 Task: Sort the products in the category "Cider" by unit price (low first).
Action: Mouse moved to (702, 250)
Screenshot: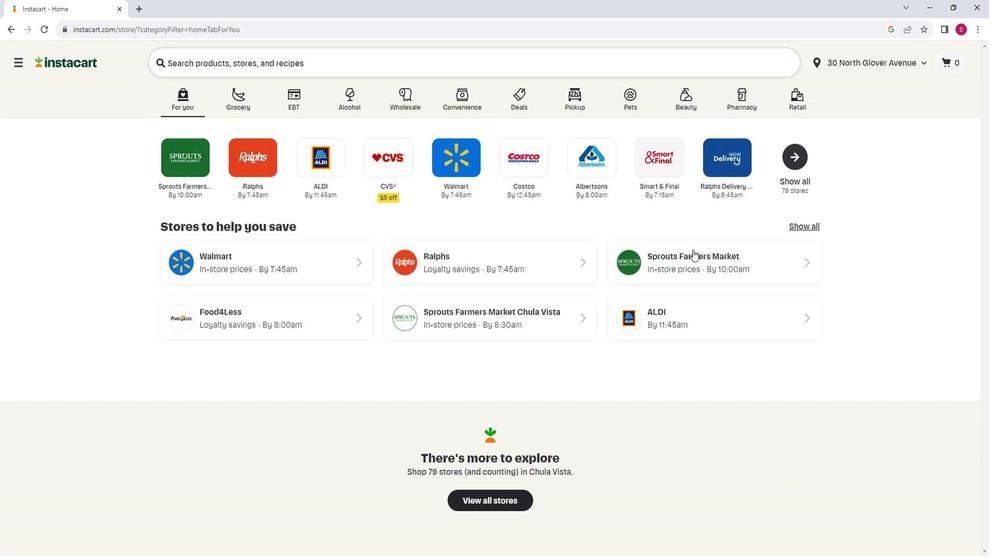 
Action: Mouse pressed left at (702, 250)
Screenshot: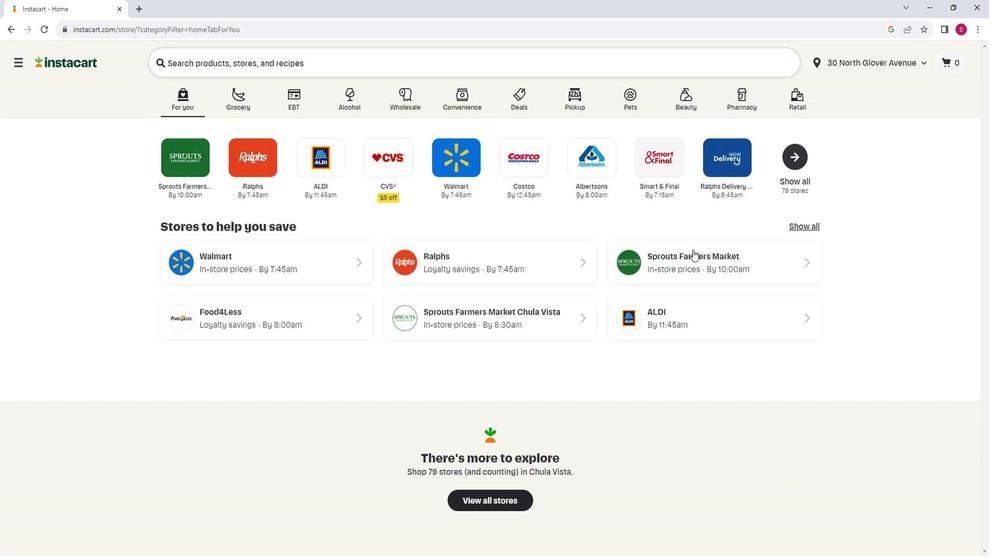 
Action: Mouse moved to (100, 333)
Screenshot: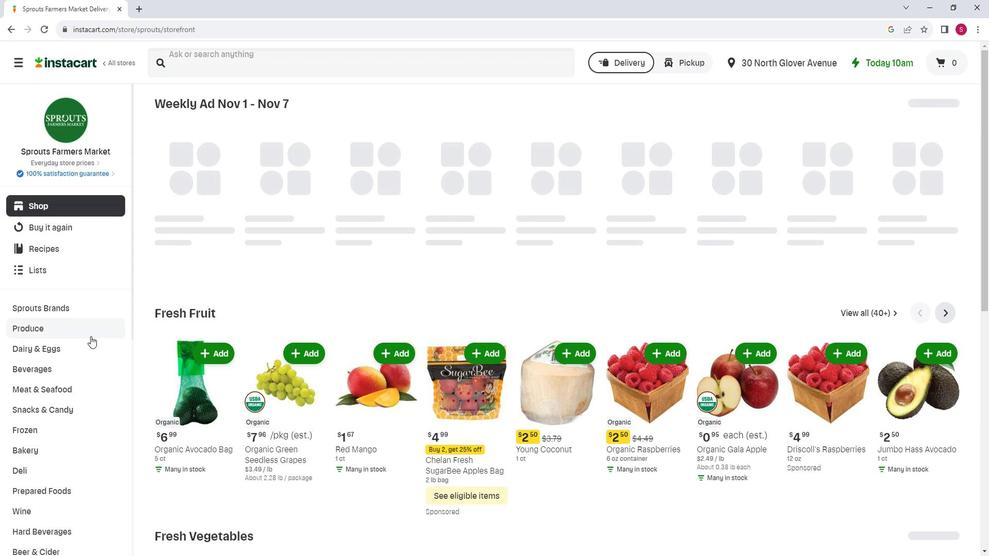 
Action: Mouse scrolled (100, 333) with delta (0, 0)
Screenshot: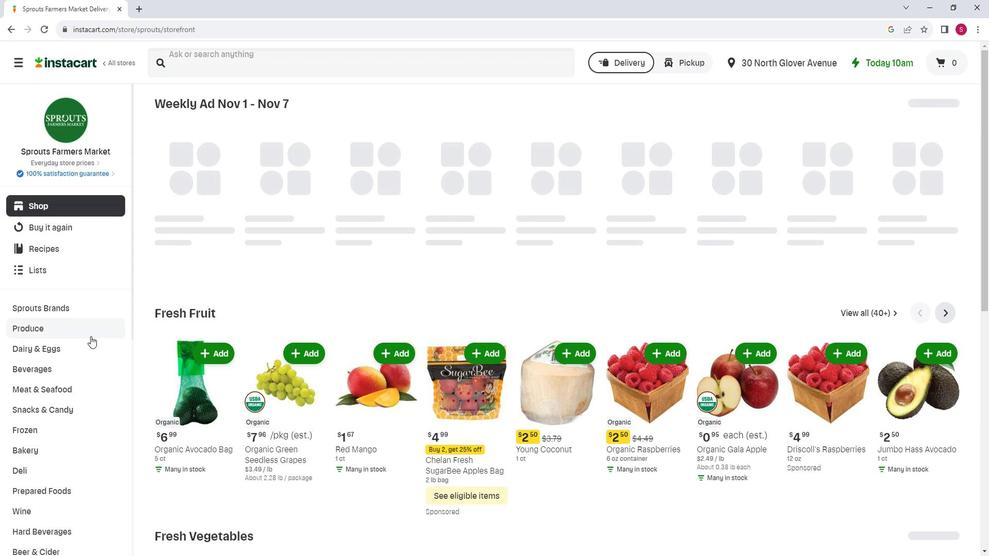
Action: Mouse moved to (100, 334)
Screenshot: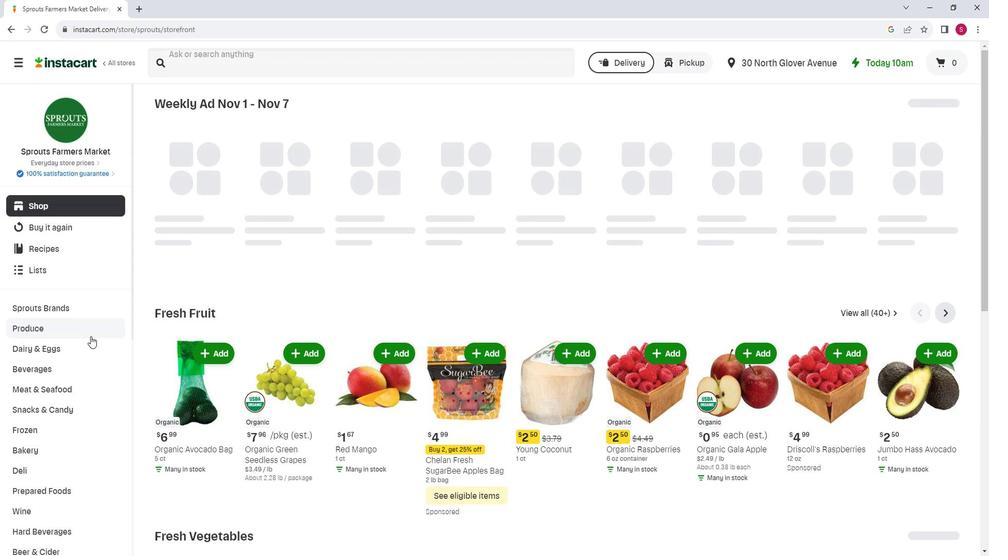 
Action: Mouse scrolled (100, 333) with delta (0, 0)
Screenshot: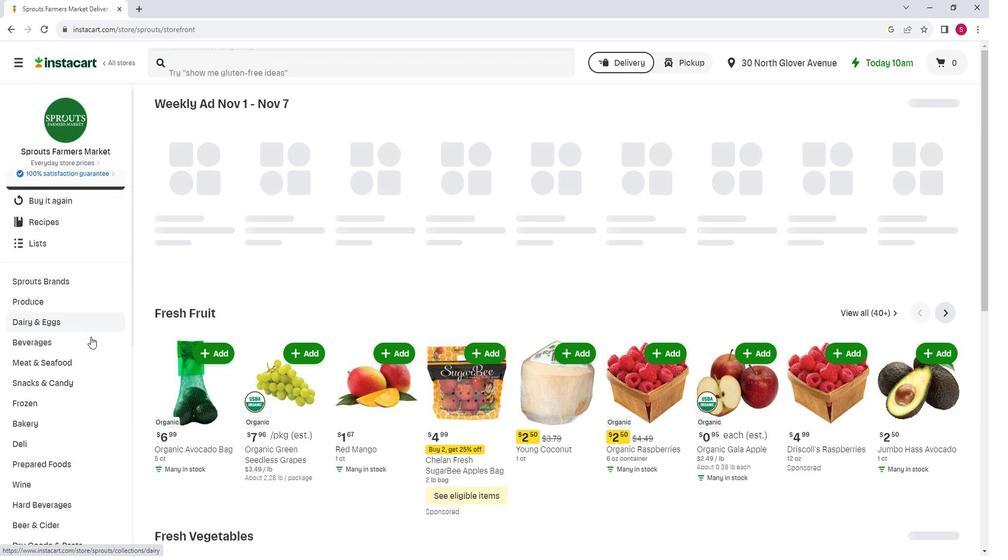 
Action: Mouse moved to (102, 334)
Screenshot: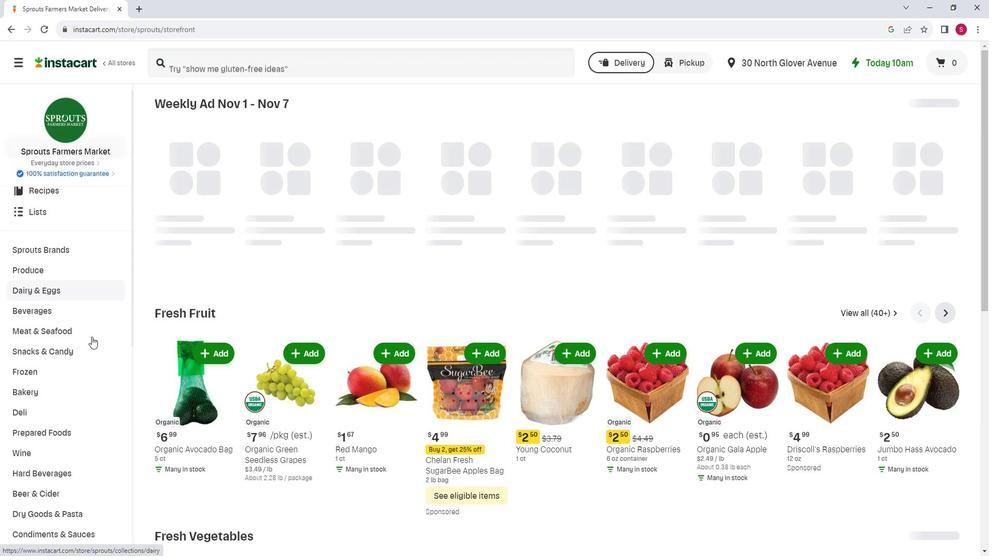 
Action: Mouse scrolled (102, 334) with delta (0, 0)
Screenshot: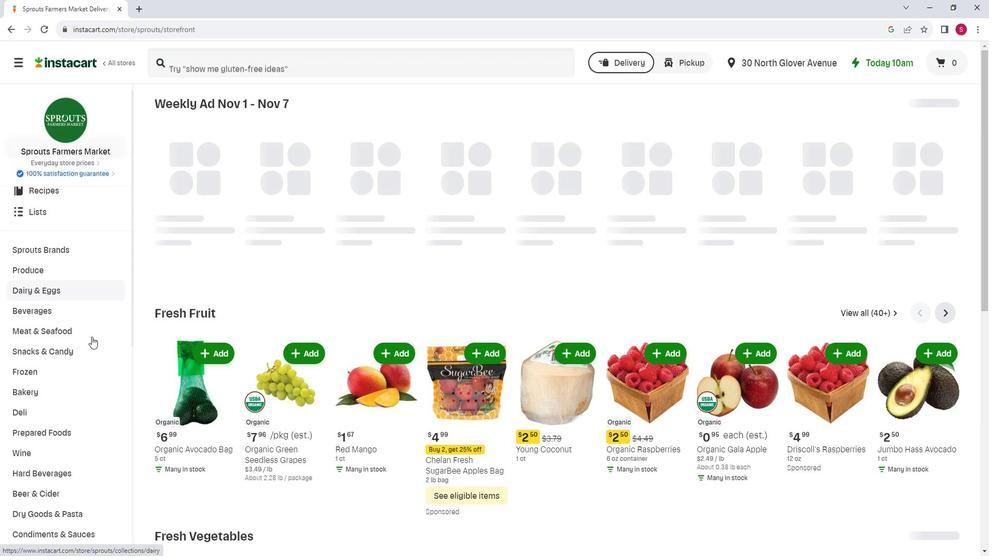 
Action: Mouse moved to (68, 389)
Screenshot: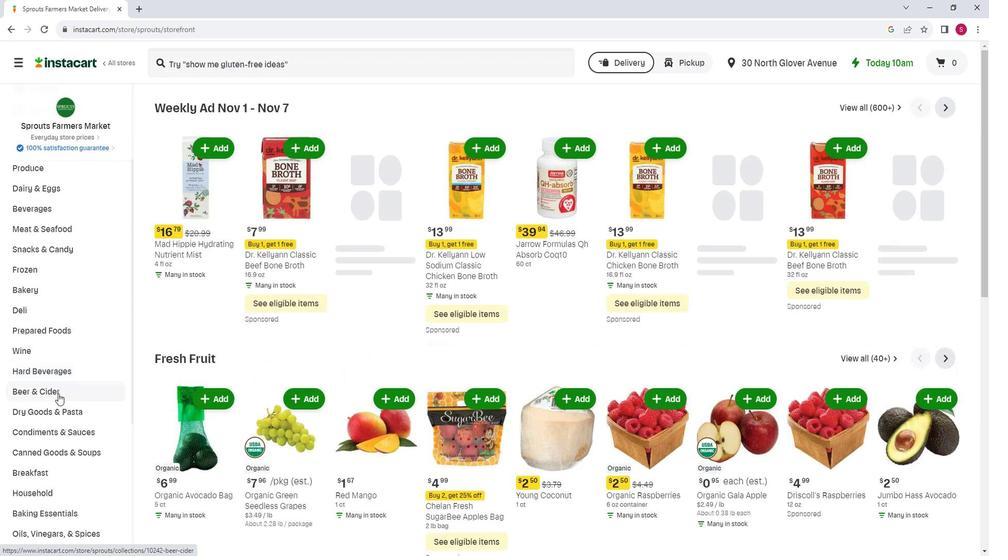 
Action: Mouse pressed left at (68, 389)
Screenshot: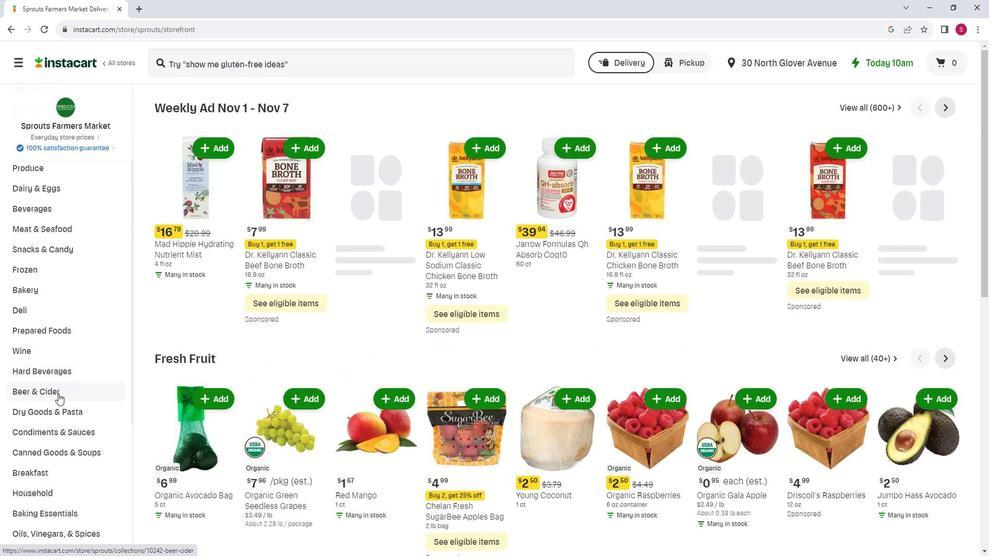 
Action: Mouse moved to (400, 137)
Screenshot: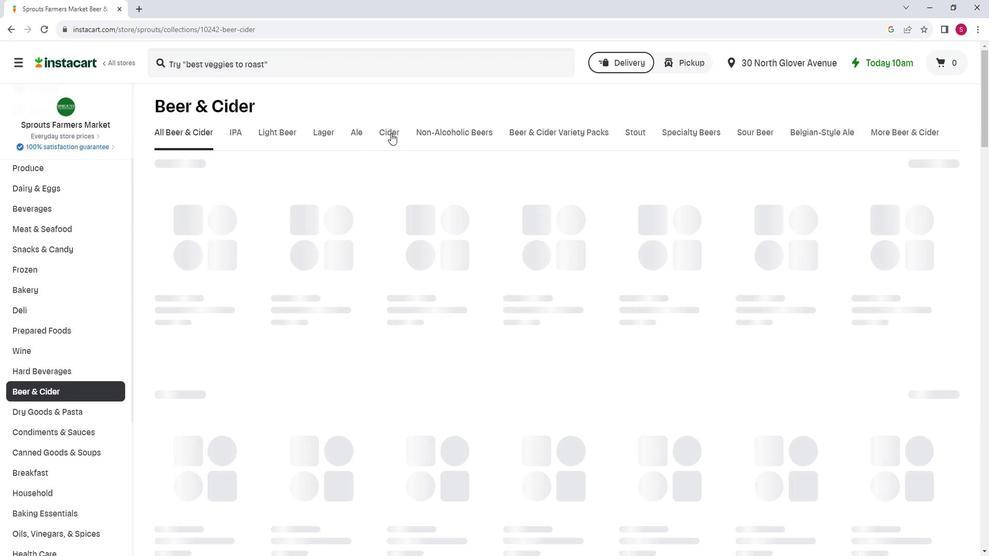 
Action: Mouse pressed left at (400, 137)
Screenshot: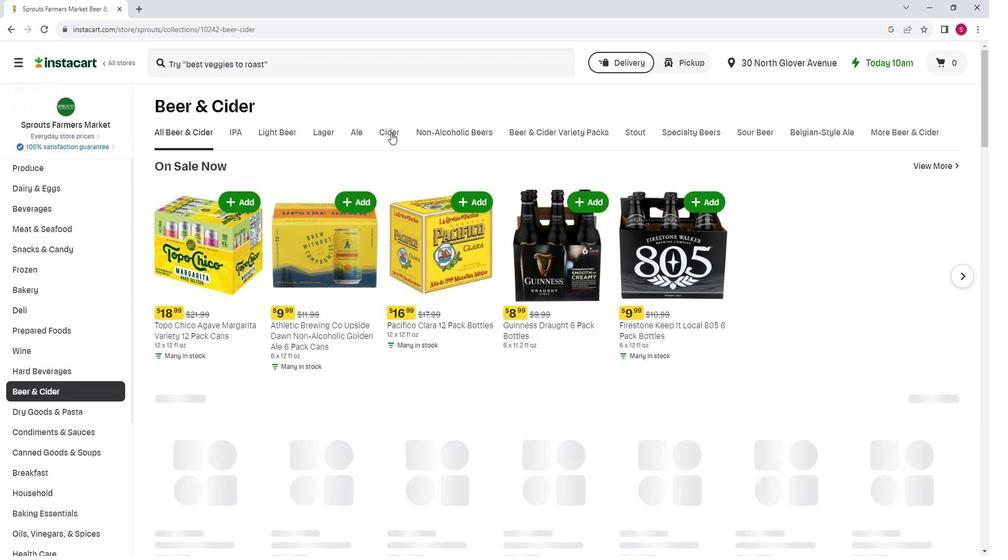 
Action: Mouse moved to (957, 173)
Screenshot: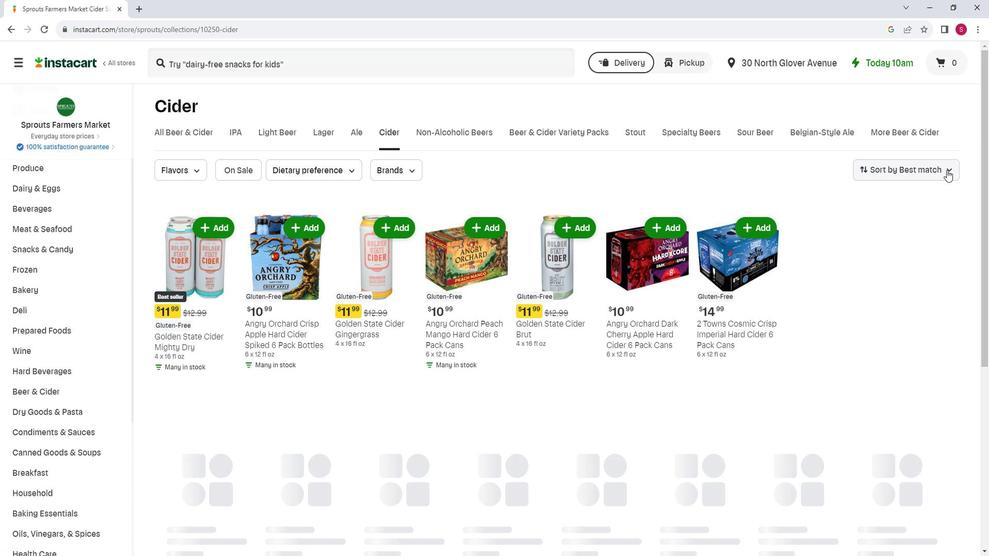 
Action: Mouse pressed left at (957, 173)
Screenshot: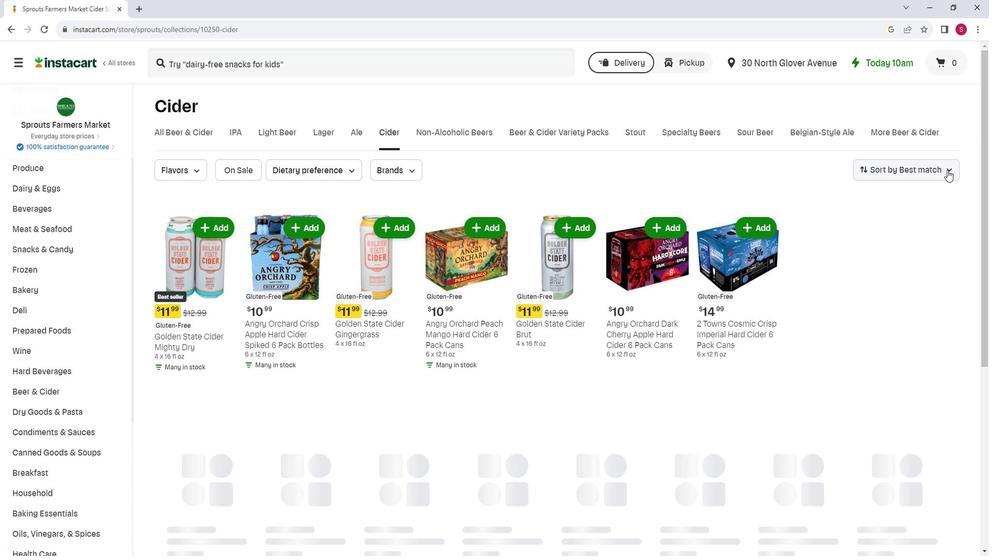 
Action: Mouse moved to (938, 266)
Screenshot: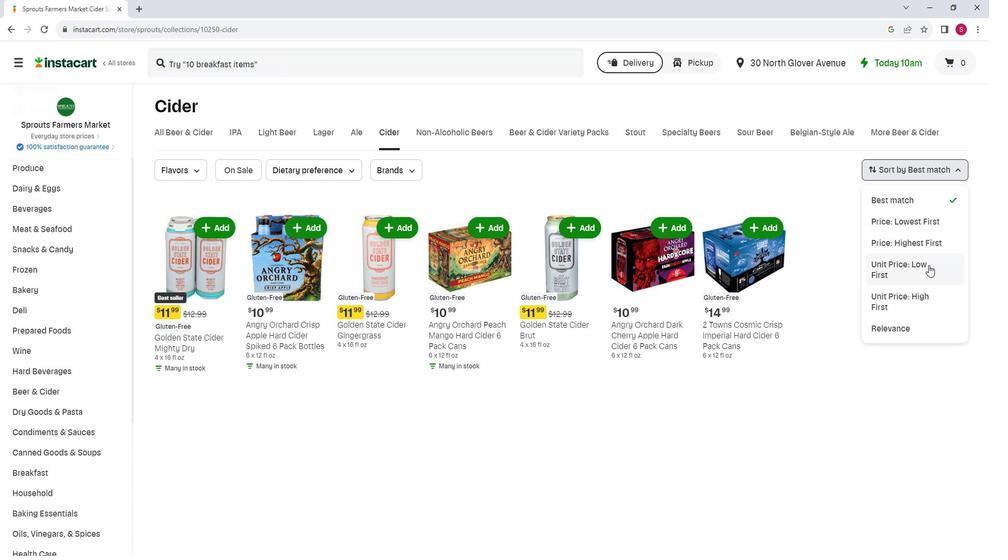 
Action: Mouse pressed left at (938, 266)
Screenshot: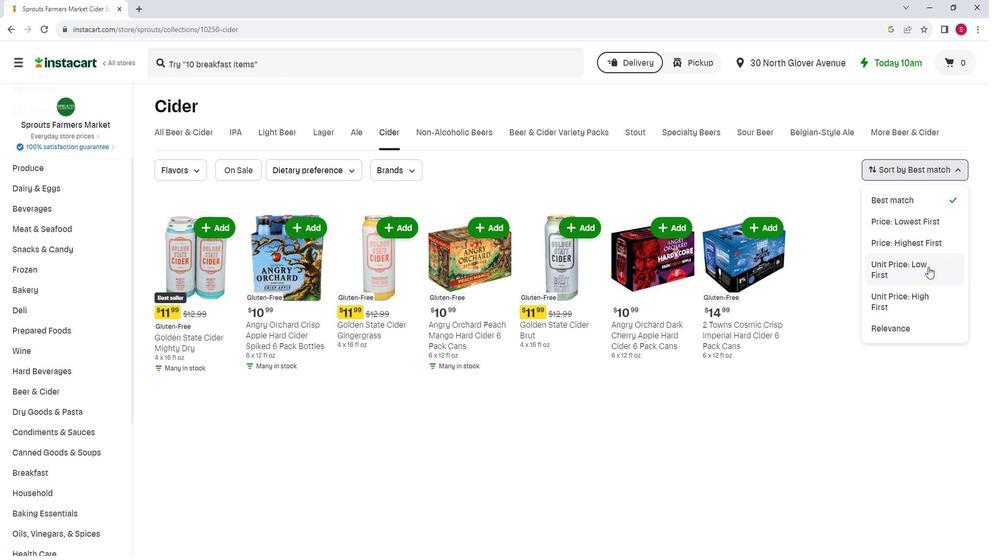 
Action: Mouse moved to (600, 194)
Screenshot: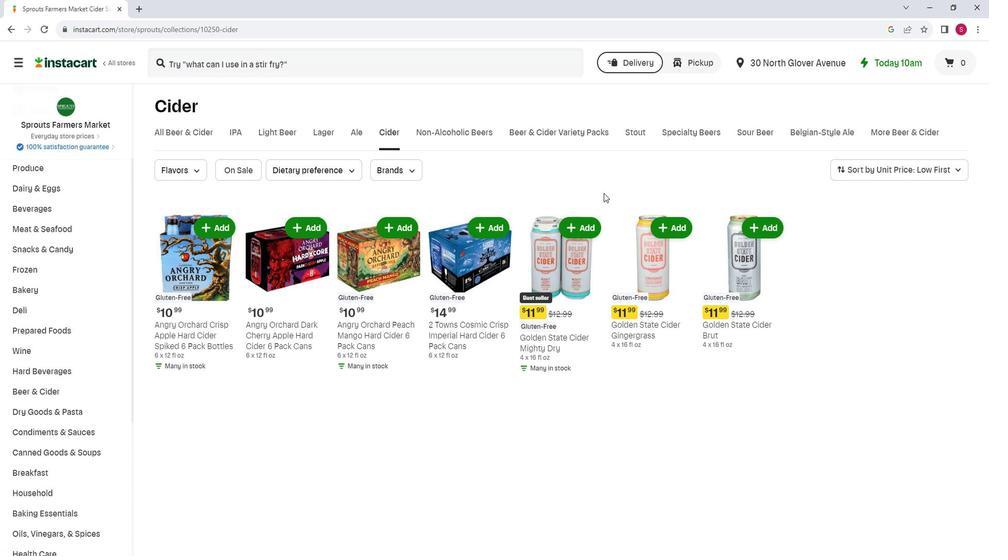
Action: Mouse scrolled (600, 194) with delta (0, 0)
Screenshot: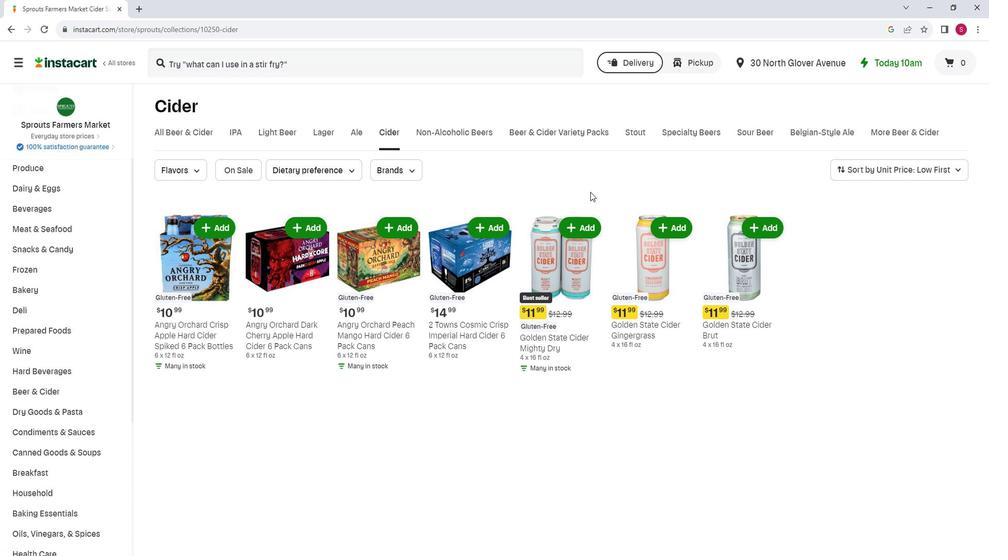 
Action: Mouse scrolled (600, 194) with delta (0, 0)
Screenshot: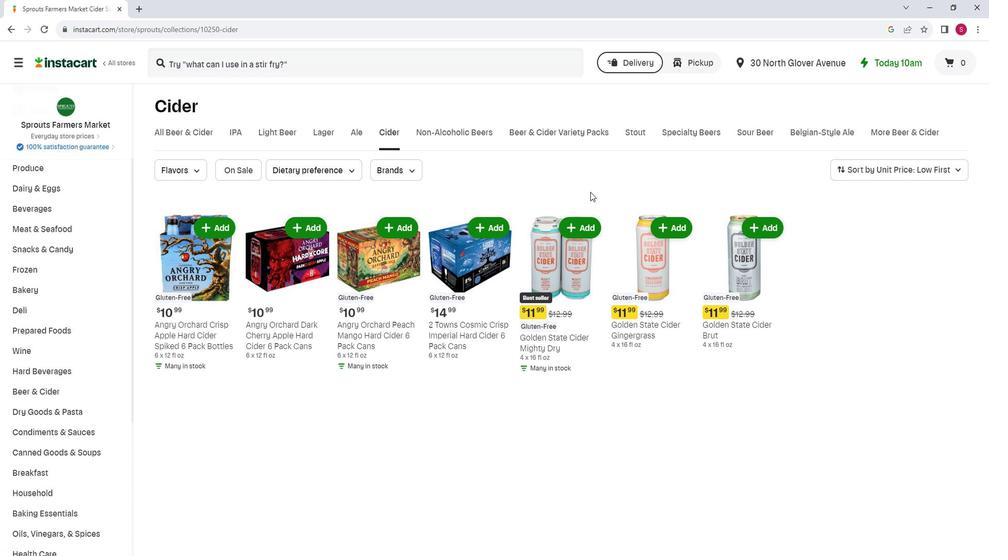 
